 Task: Add a condition where "Hours since status category open Is Fifty" in unsolved tickets in your groups.
Action: Mouse moved to (138, 416)
Screenshot: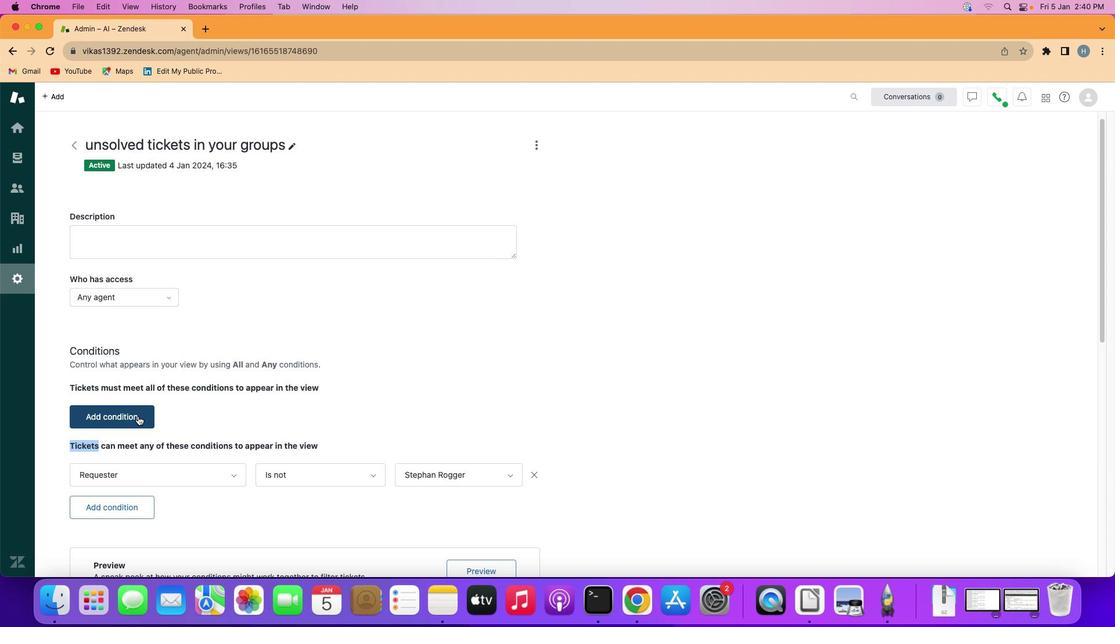 
Action: Mouse pressed left at (138, 416)
Screenshot: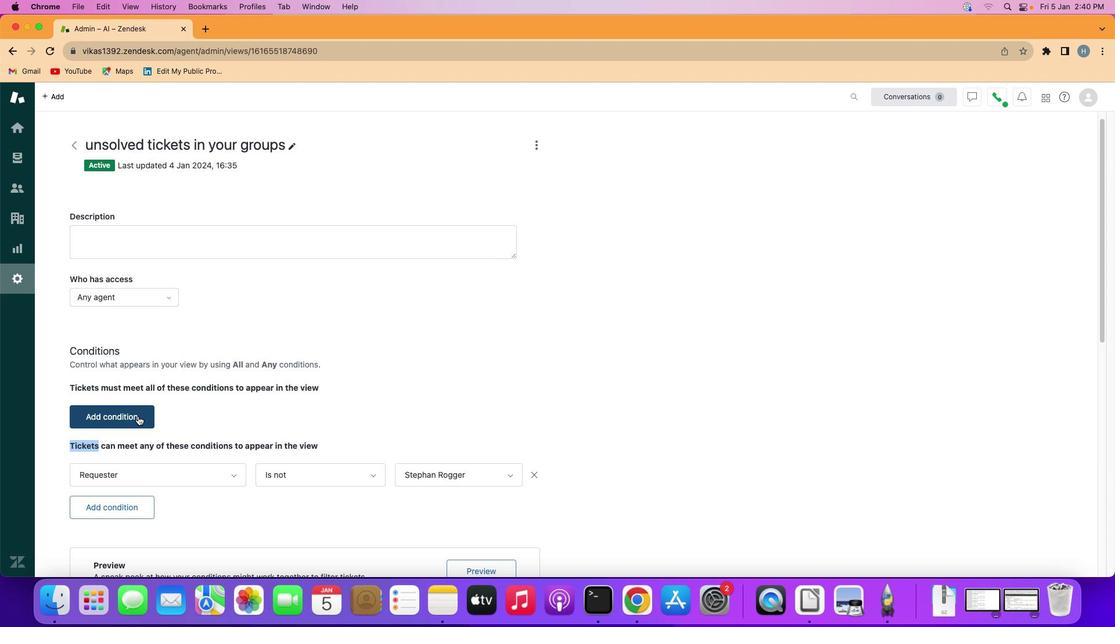 
Action: Mouse moved to (148, 417)
Screenshot: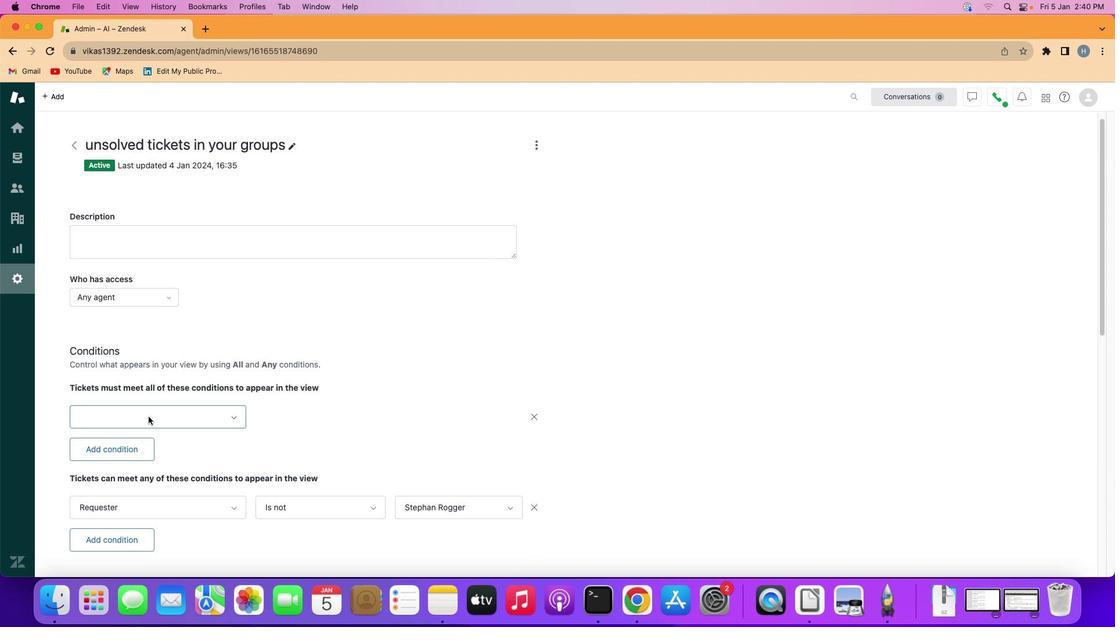 
Action: Mouse pressed left at (148, 417)
Screenshot: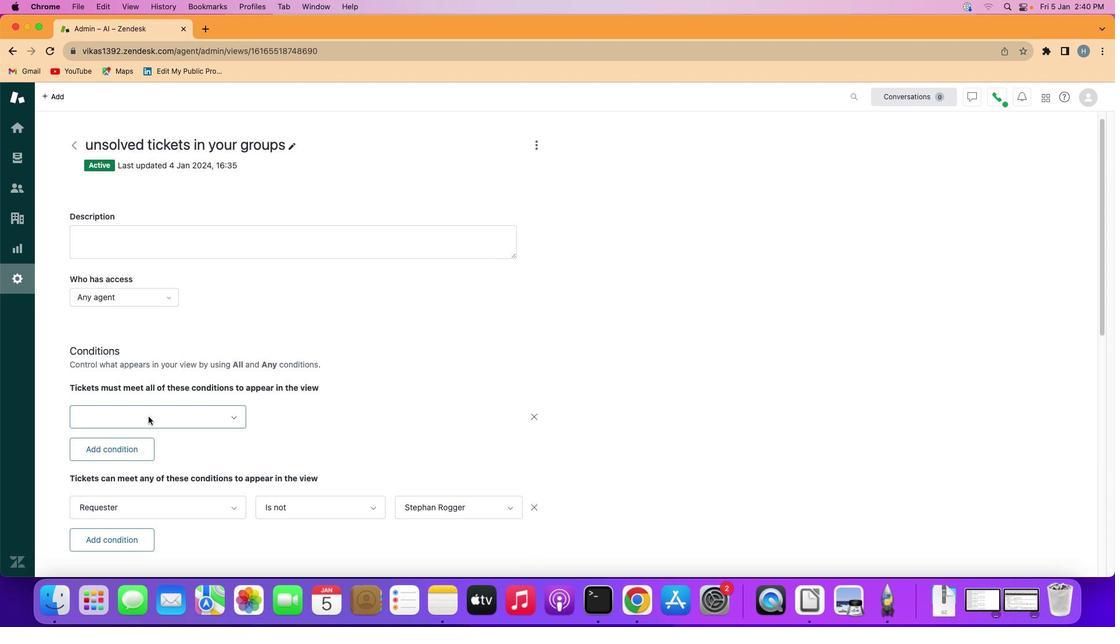 
Action: Mouse moved to (157, 330)
Screenshot: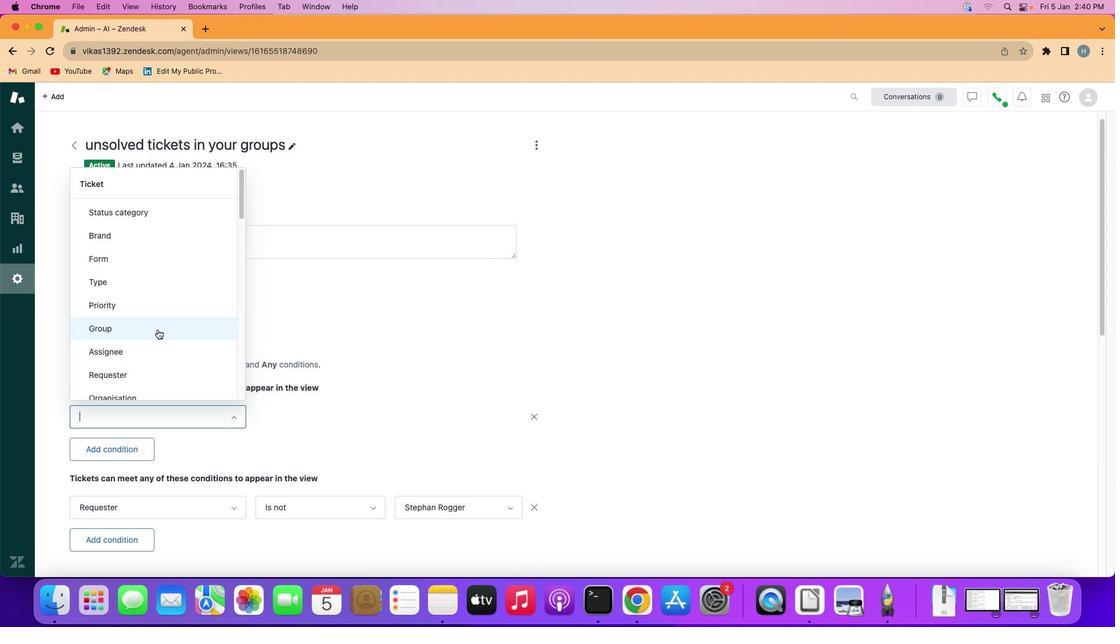 
Action: Mouse scrolled (157, 330) with delta (0, 0)
Screenshot: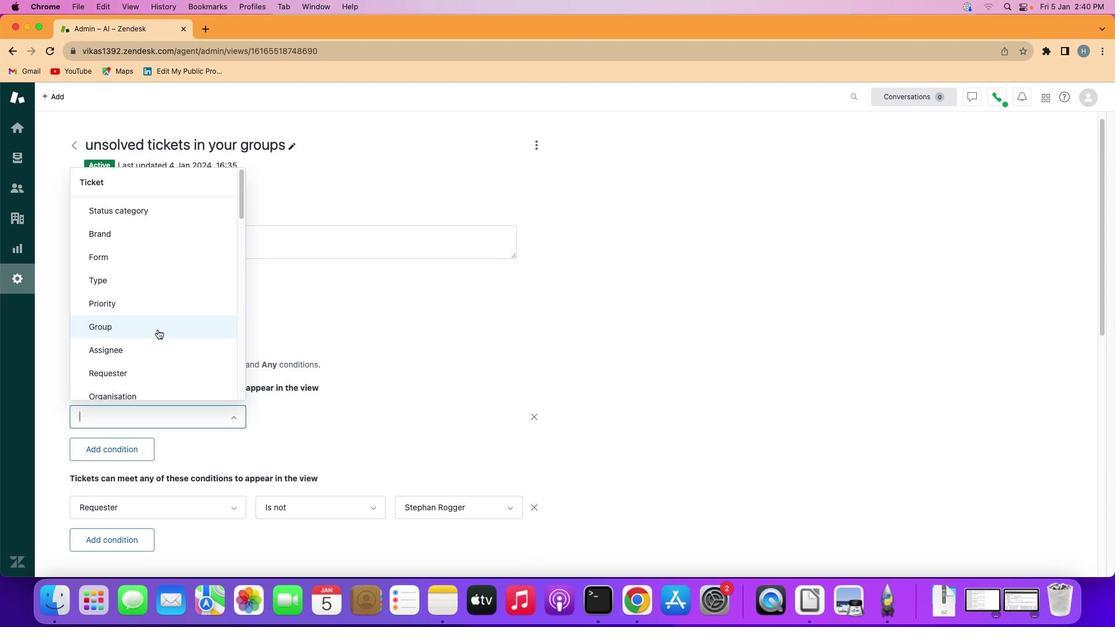 
Action: Mouse scrolled (157, 330) with delta (0, 0)
Screenshot: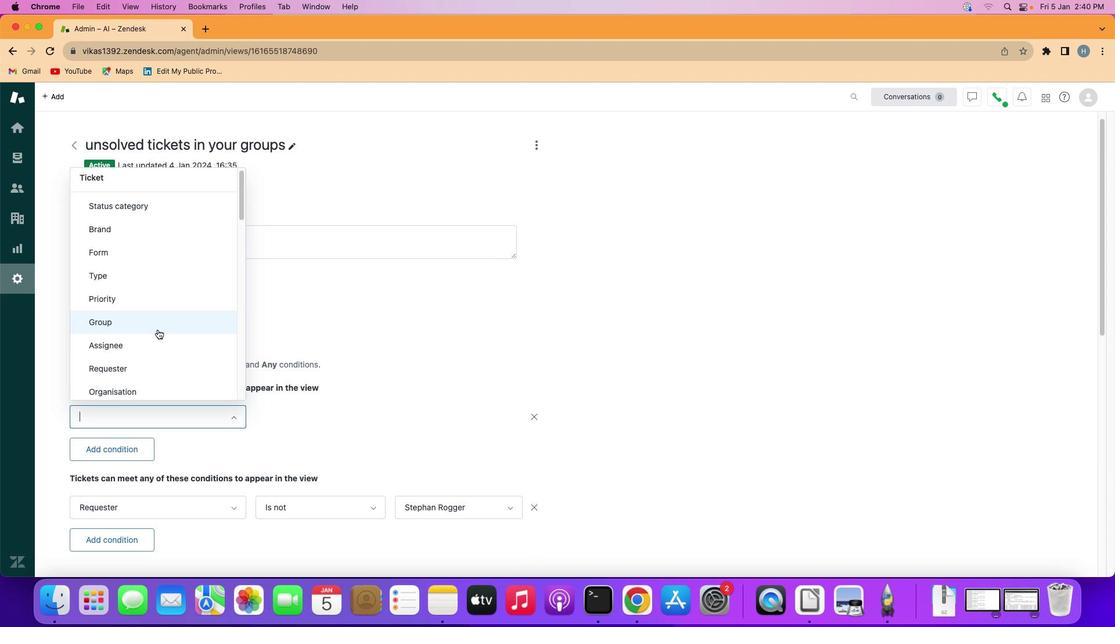 
Action: Mouse scrolled (157, 330) with delta (0, 0)
Screenshot: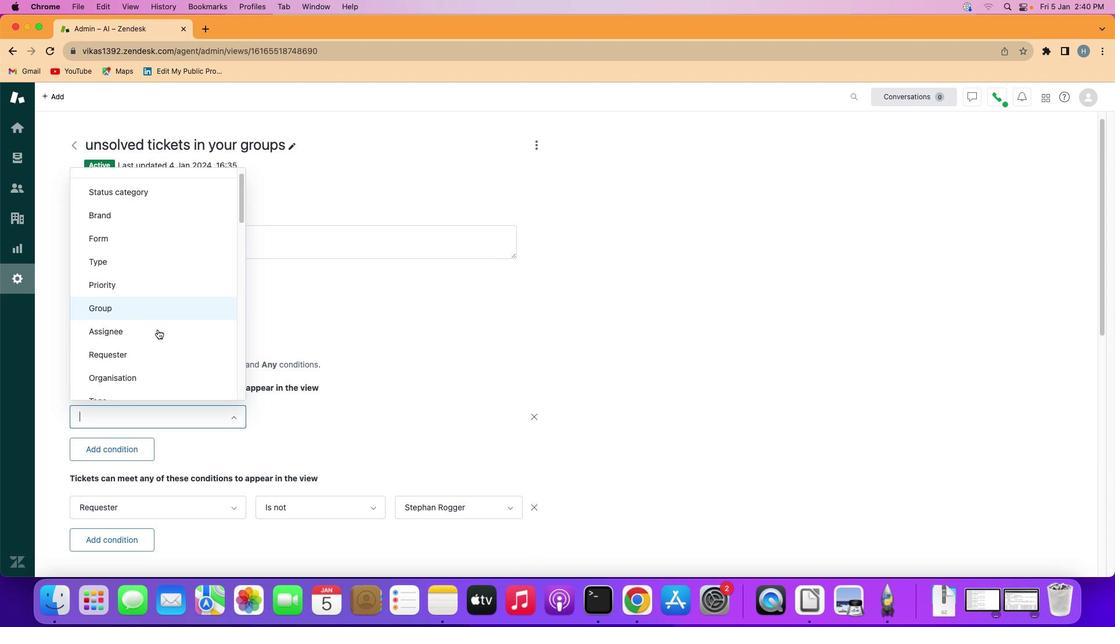 
Action: Mouse scrolled (157, 330) with delta (0, 0)
Screenshot: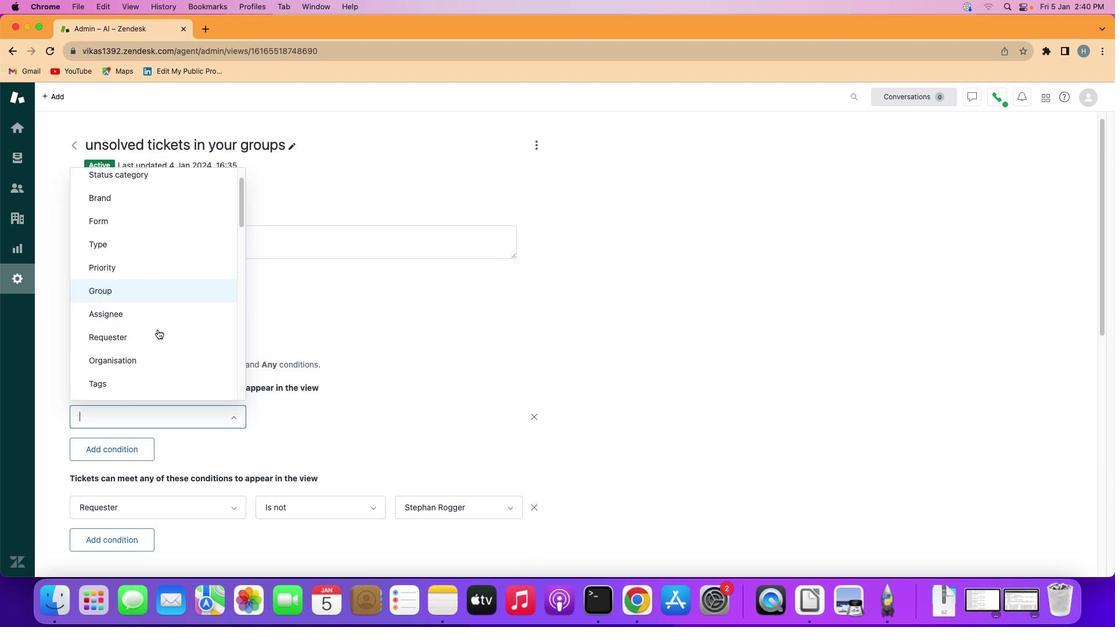 
Action: Mouse scrolled (157, 330) with delta (0, 0)
Screenshot: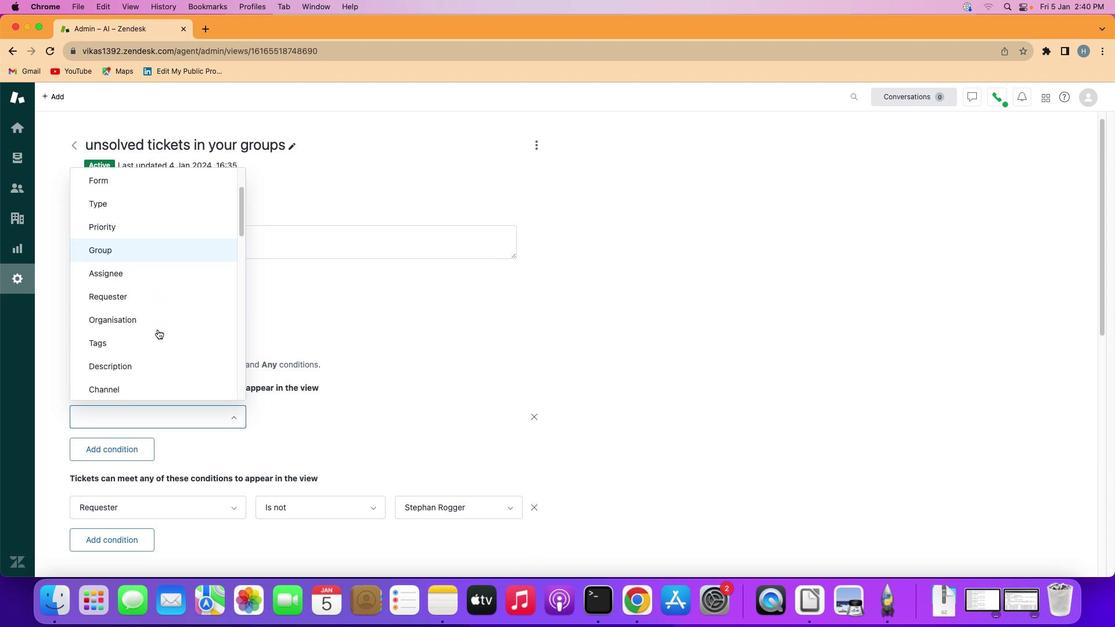 
Action: Mouse moved to (158, 332)
Screenshot: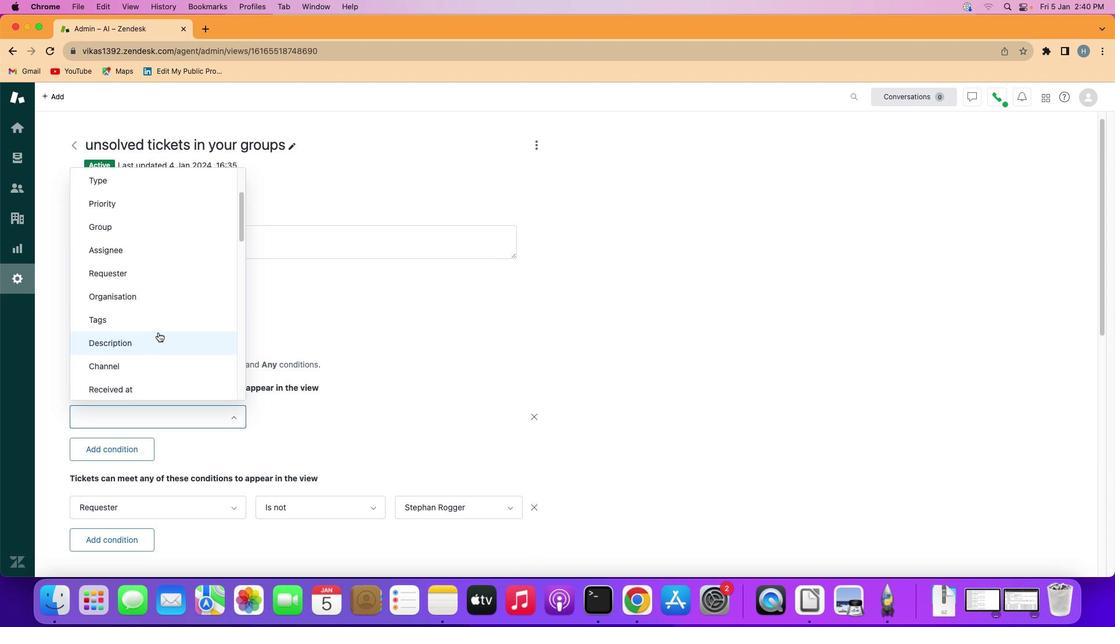 
Action: Mouse scrolled (158, 332) with delta (0, 0)
Screenshot: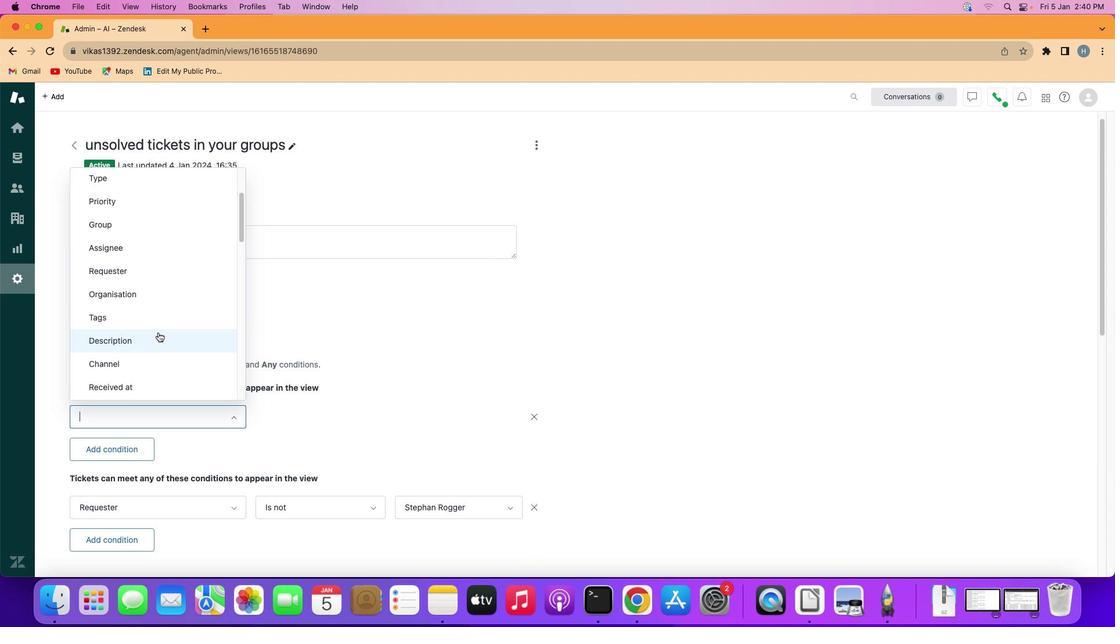
Action: Mouse scrolled (158, 332) with delta (0, 0)
Screenshot: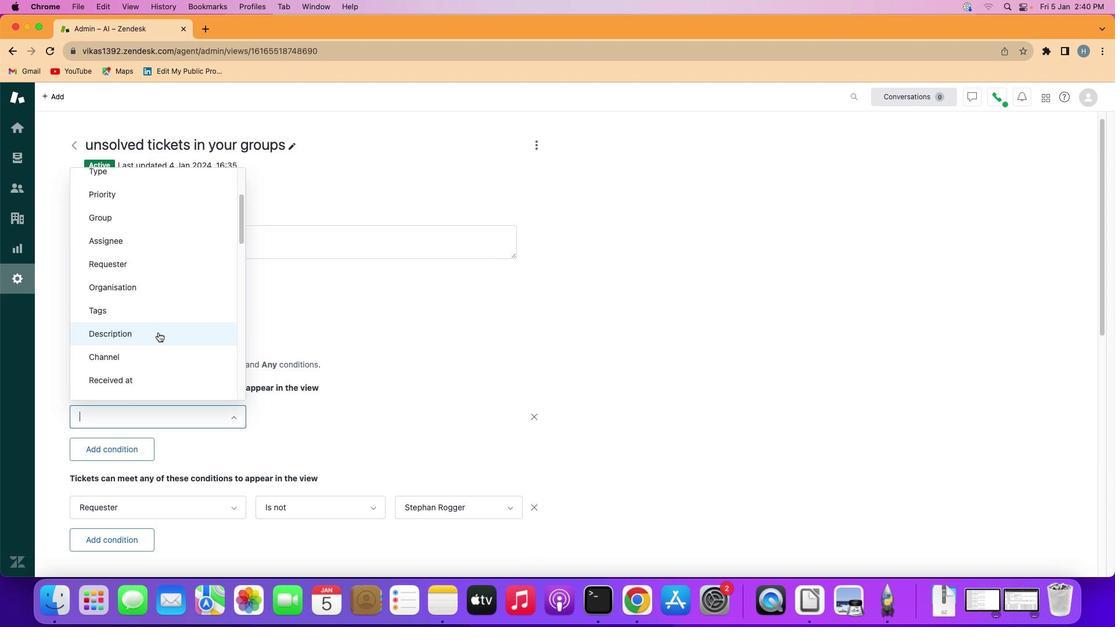
Action: Mouse scrolled (158, 332) with delta (0, 0)
Screenshot: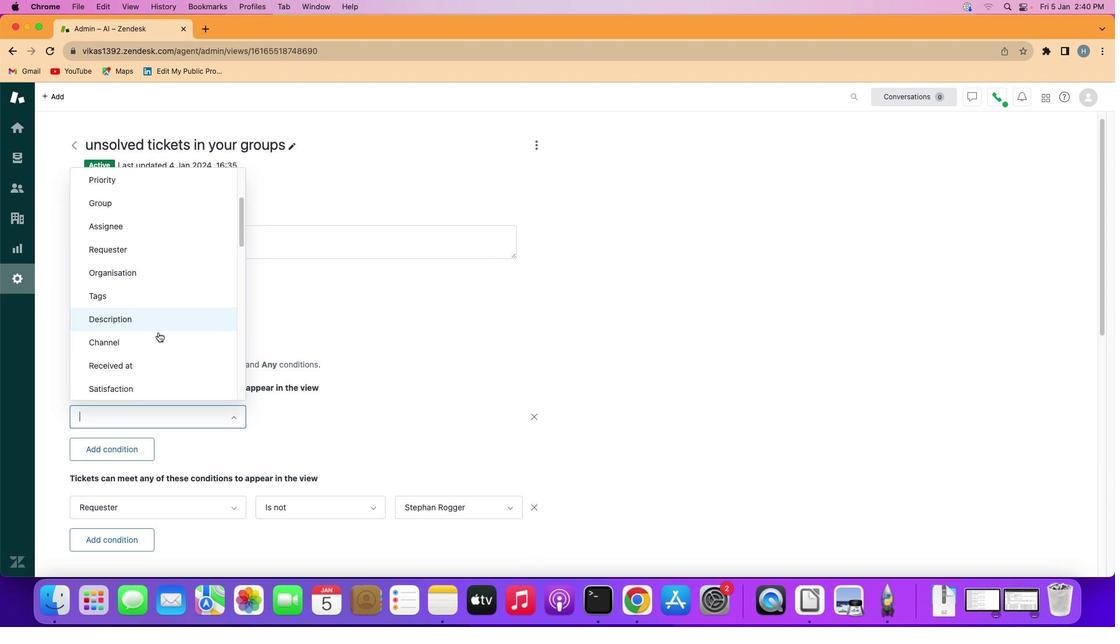 
Action: Mouse scrolled (158, 332) with delta (0, 0)
Screenshot: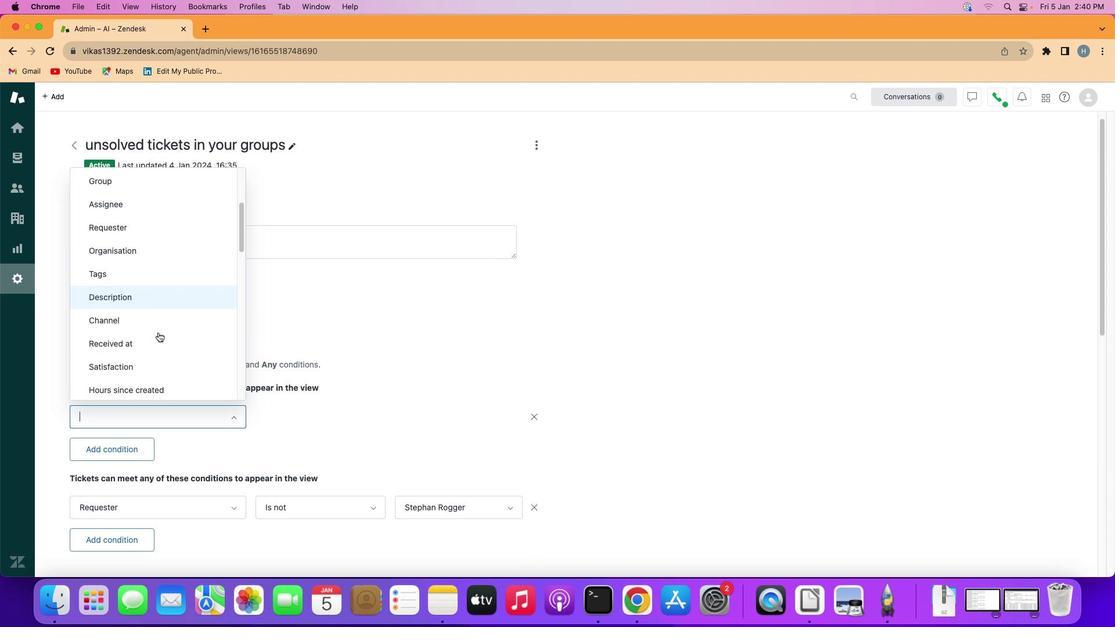 
Action: Mouse scrolled (158, 332) with delta (0, 0)
Screenshot: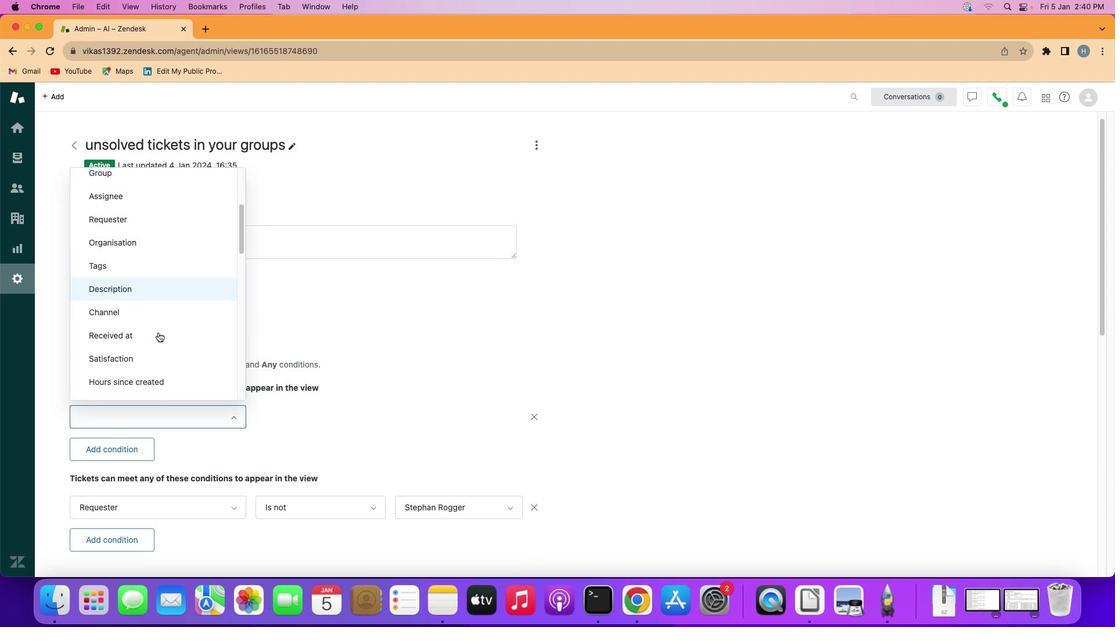 
Action: Mouse scrolled (158, 332) with delta (0, 0)
Screenshot: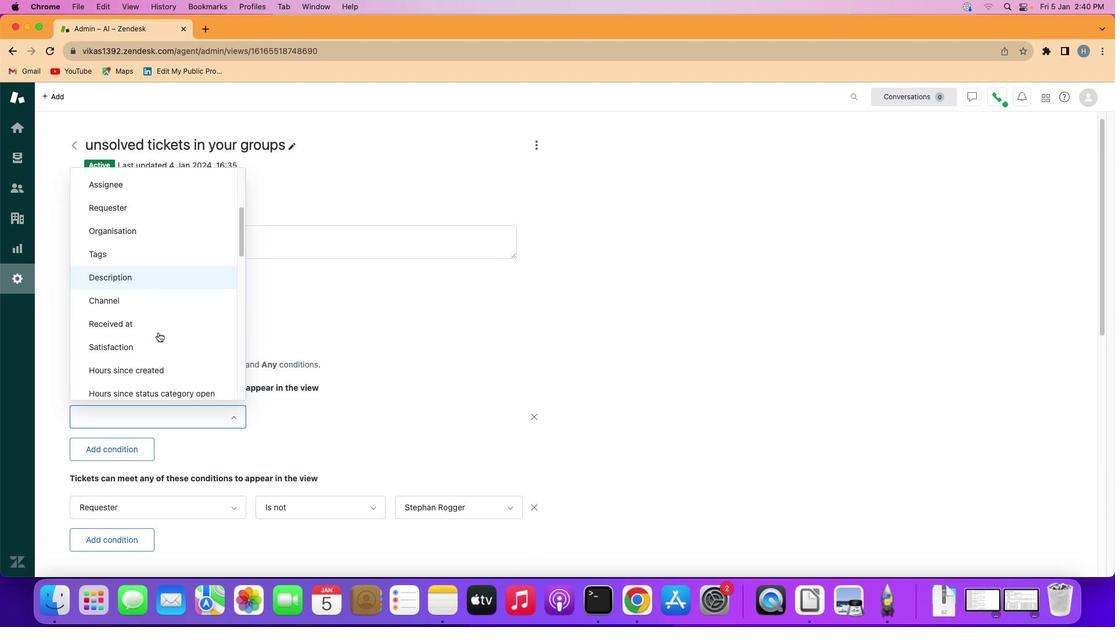 
Action: Mouse scrolled (158, 332) with delta (0, 0)
Screenshot: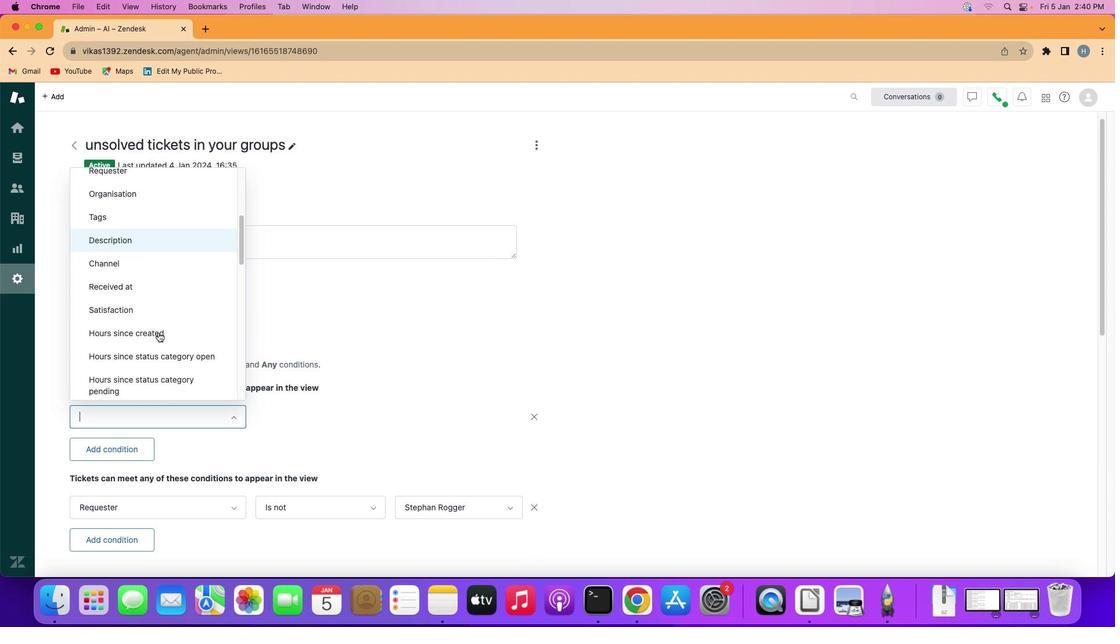 
Action: Mouse scrolled (158, 332) with delta (0, -1)
Screenshot: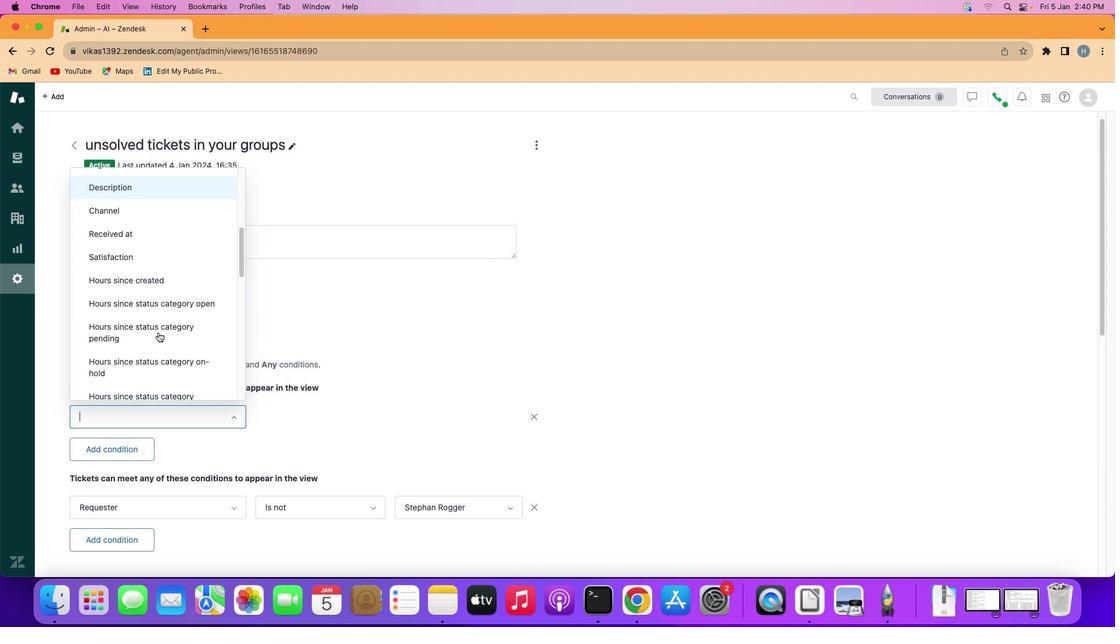 
Action: Mouse moved to (198, 275)
Screenshot: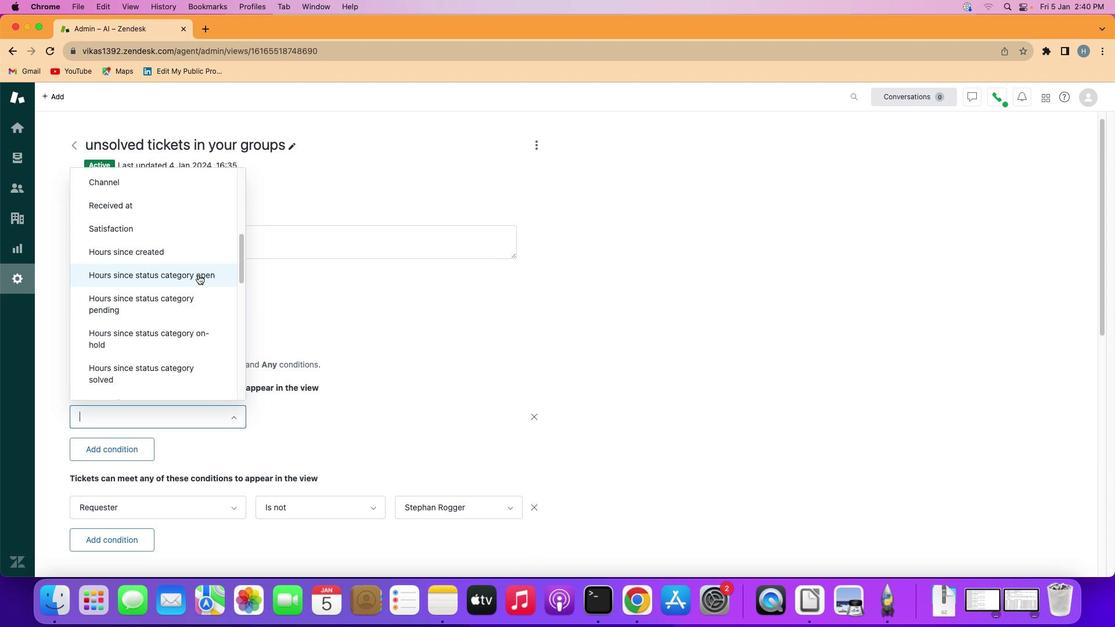 
Action: Mouse pressed left at (198, 275)
Screenshot: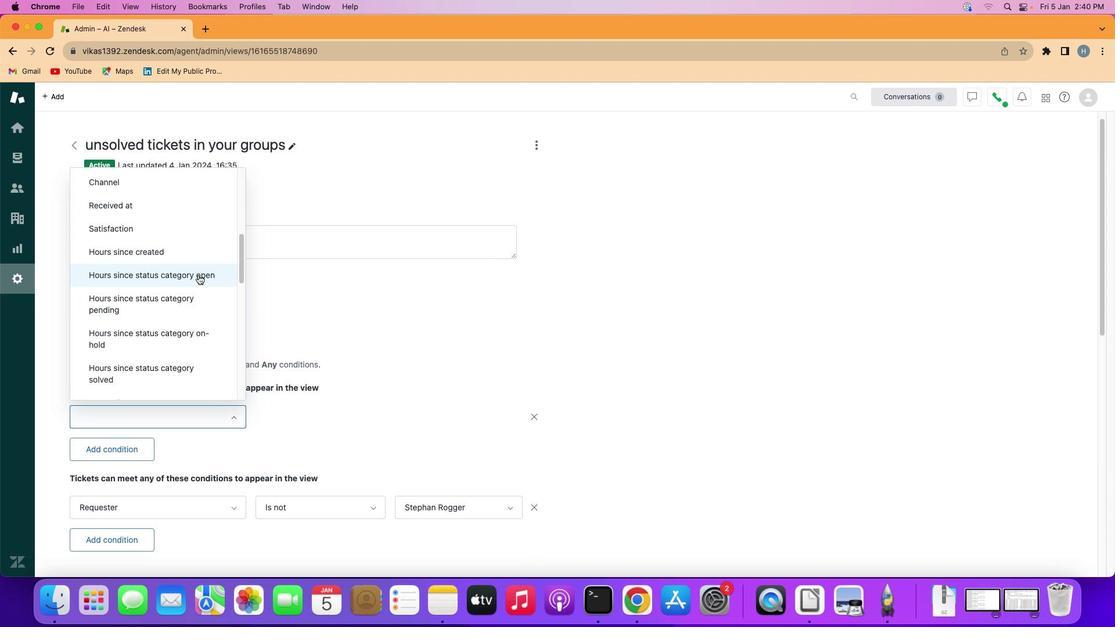 
Action: Mouse moved to (313, 419)
Screenshot: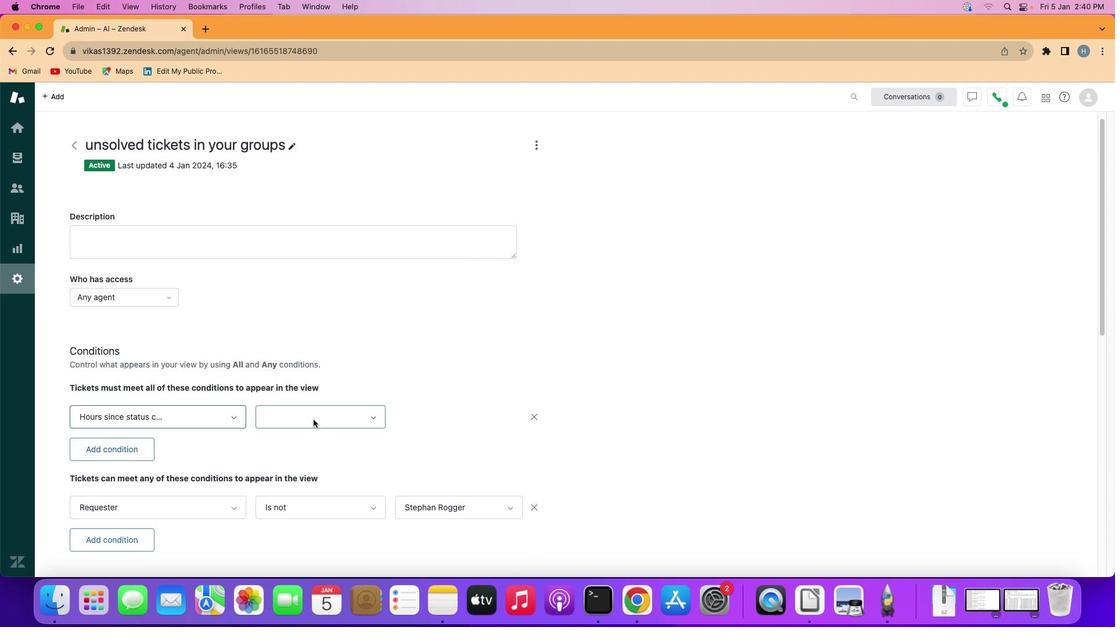 
Action: Mouse pressed left at (313, 419)
Screenshot: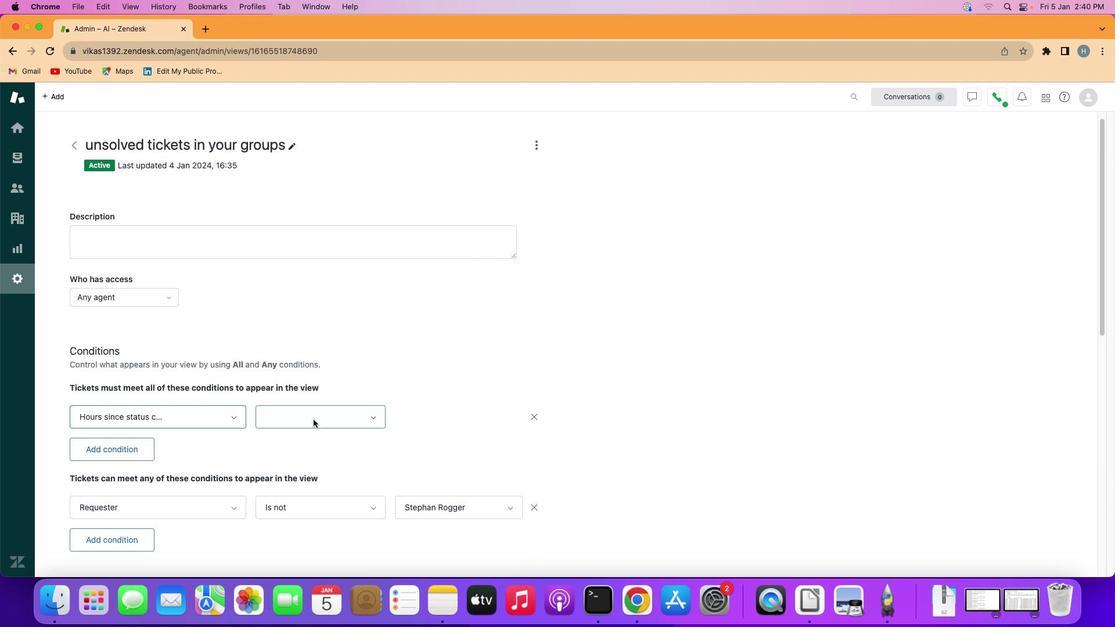 
Action: Mouse moved to (327, 483)
Screenshot: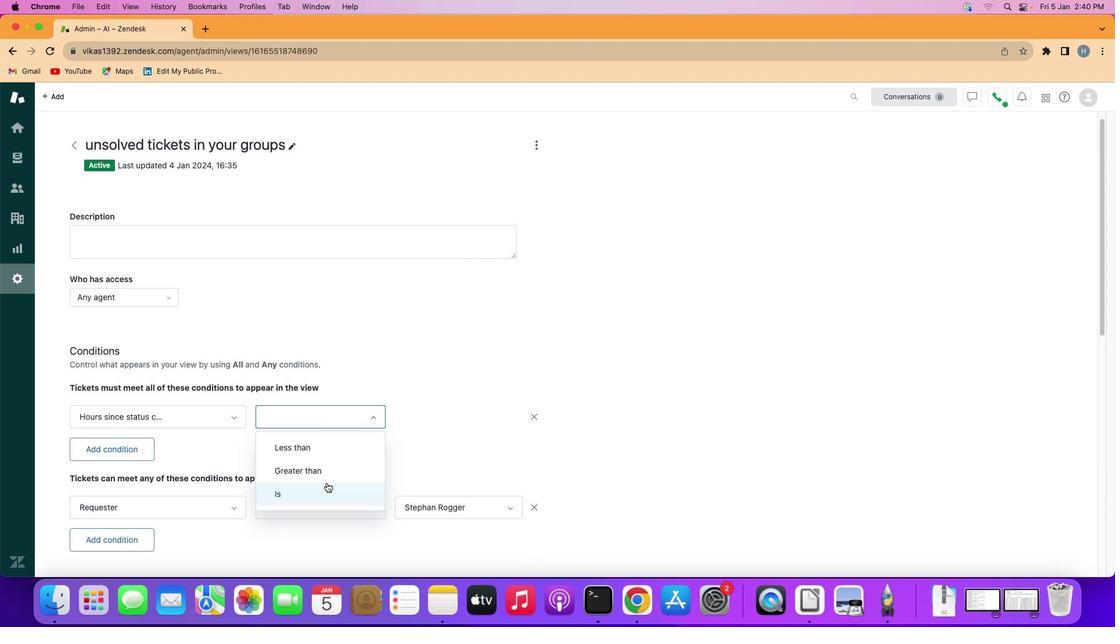 
Action: Mouse pressed left at (327, 483)
Screenshot: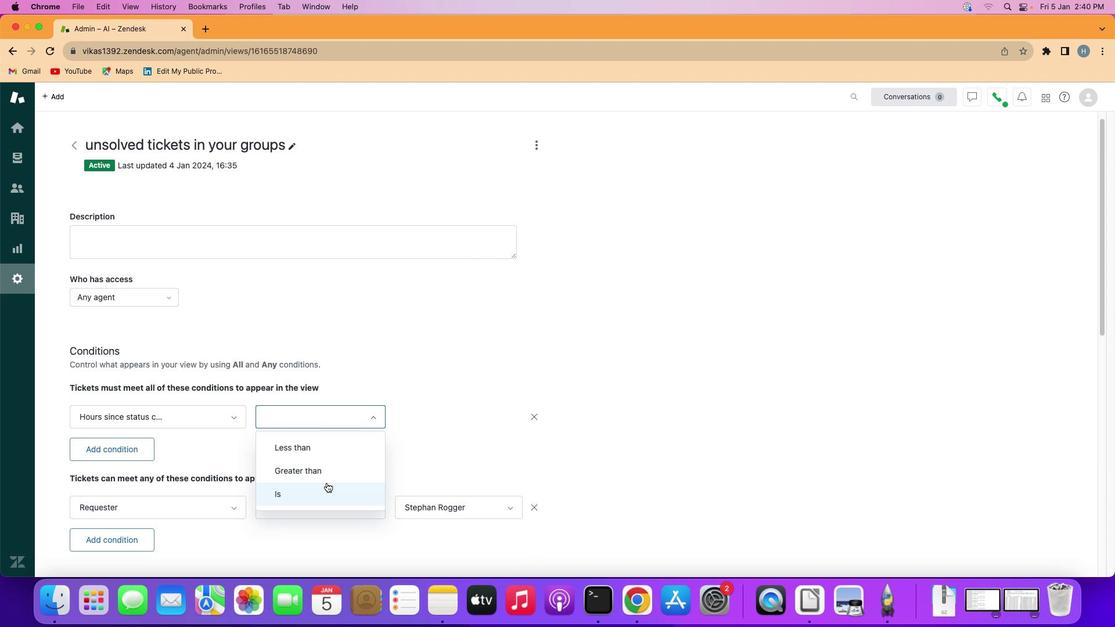 
Action: Mouse moved to (463, 419)
Screenshot: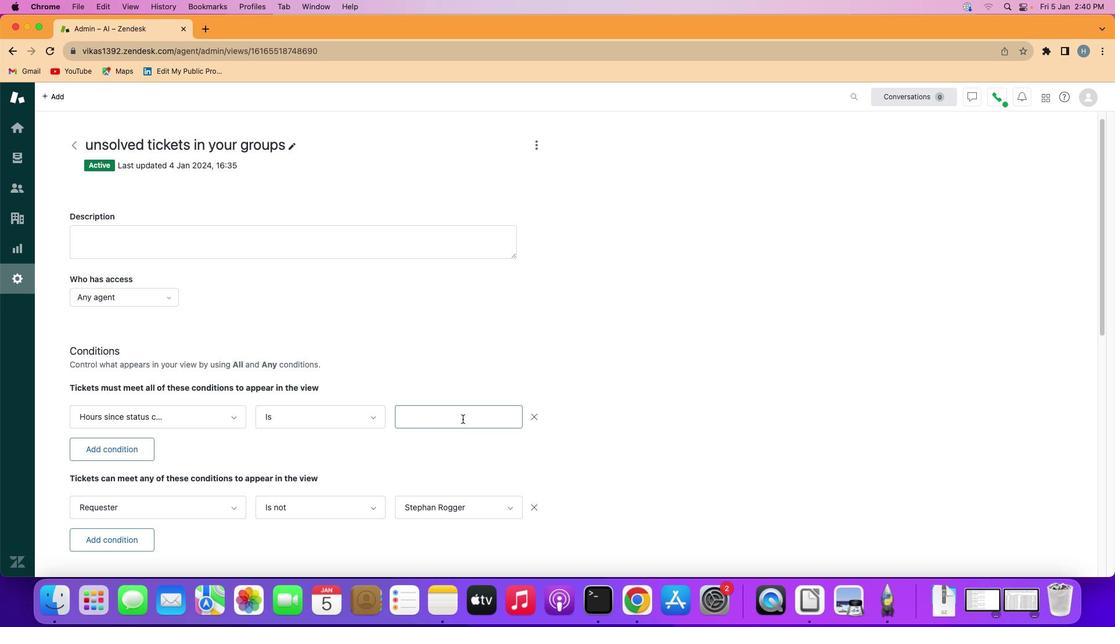 
Action: Mouse pressed left at (463, 419)
Screenshot: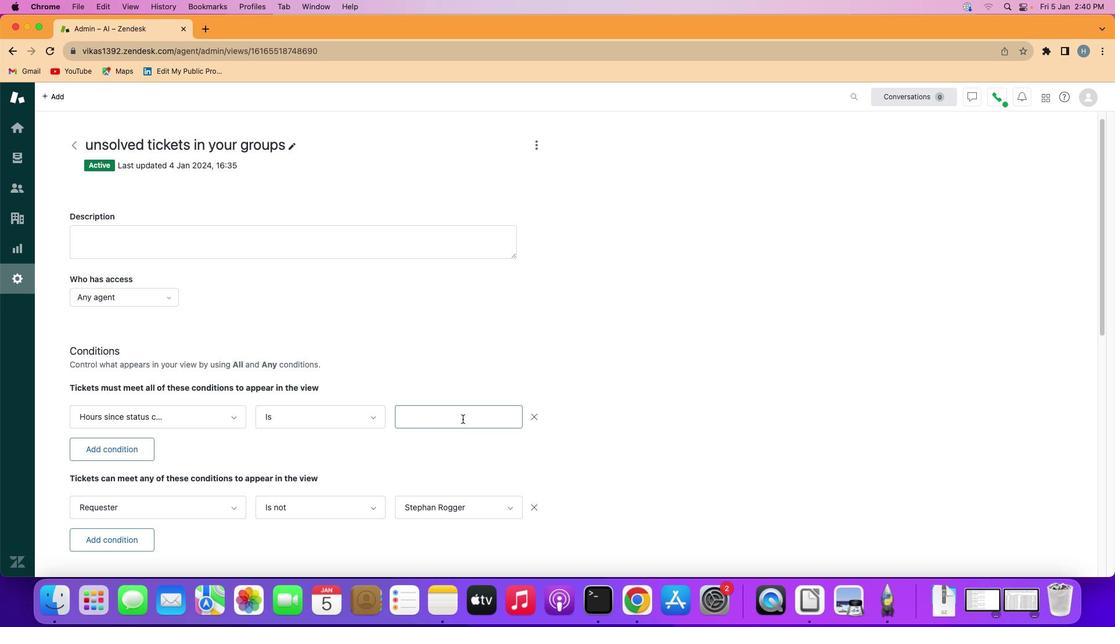 
Action: Mouse moved to (463, 419)
Screenshot: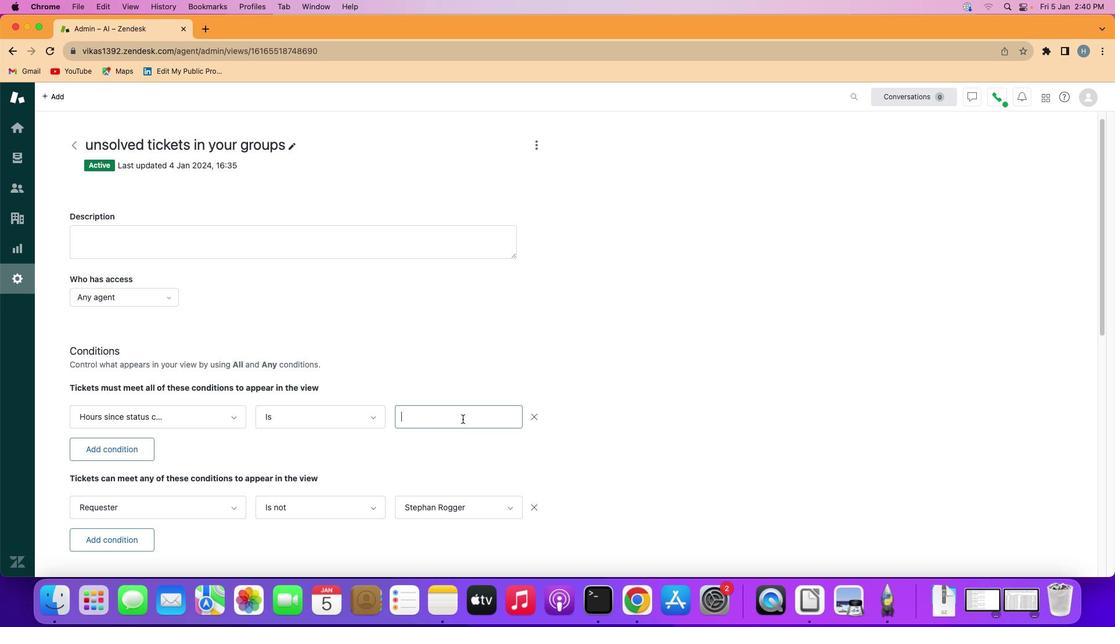 
Action: Key pressed Key.shift'F''i''f''t''y'
Screenshot: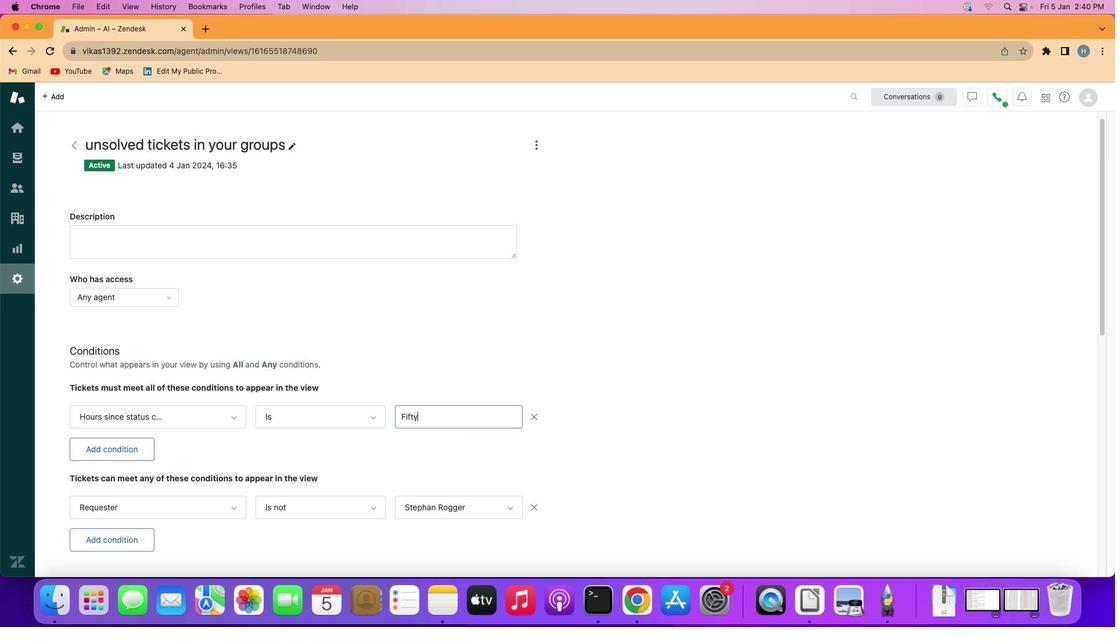 
Action: Mouse moved to (506, 453)
Screenshot: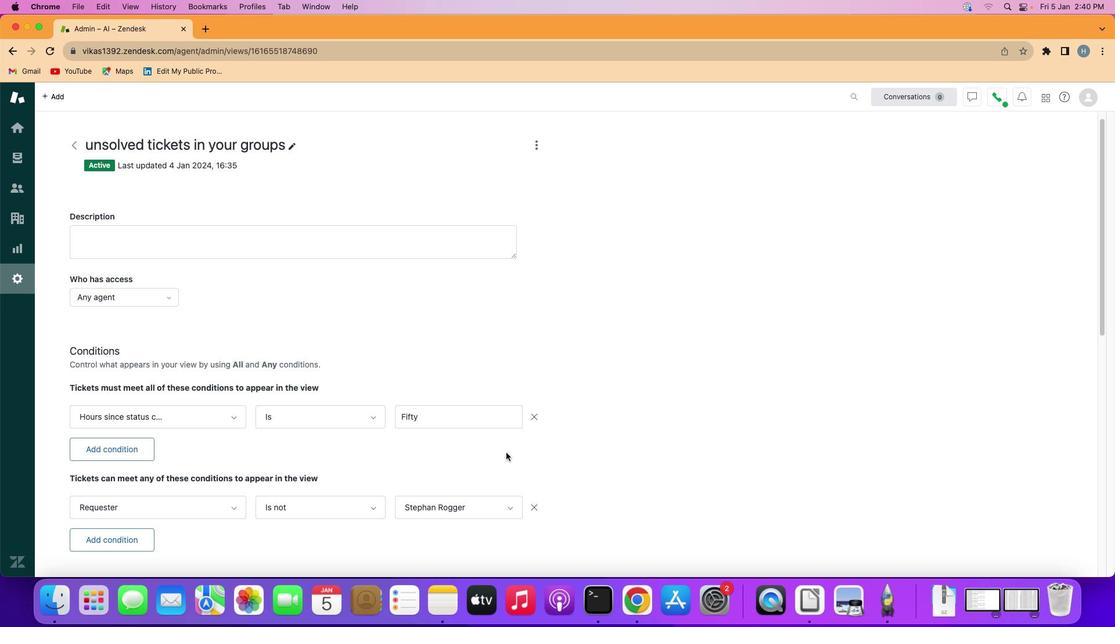 
Action: Mouse pressed left at (506, 453)
Screenshot: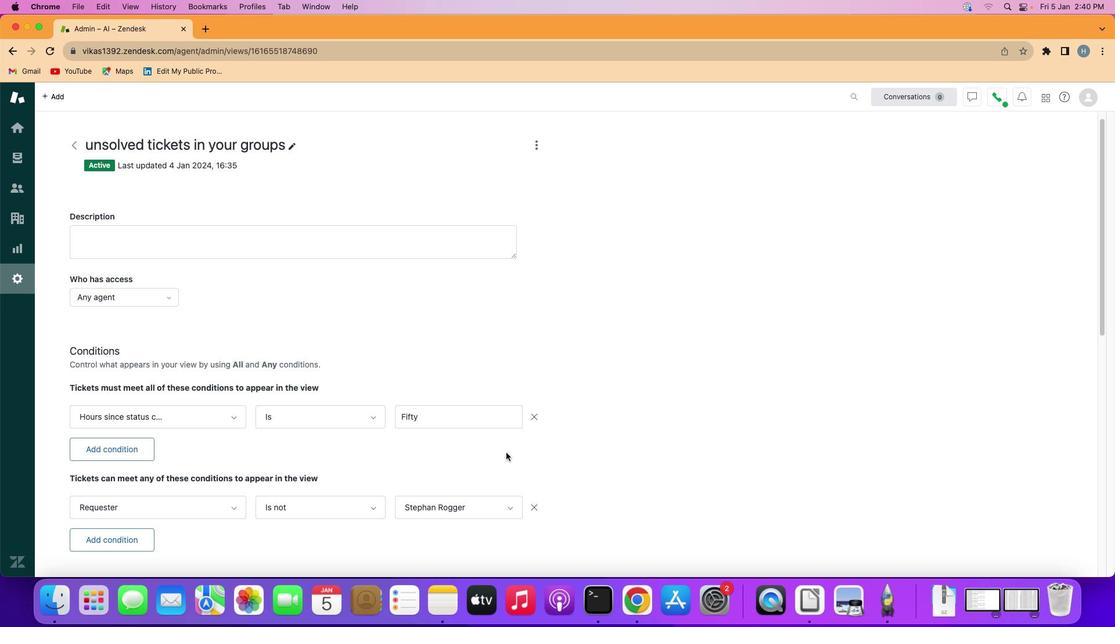 
